 Task: Add a condition where "Hours since status category pending Greater than Twenty" in unsolved tickets in your groups.
Action: Mouse moved to (103, 349)
Screenshot: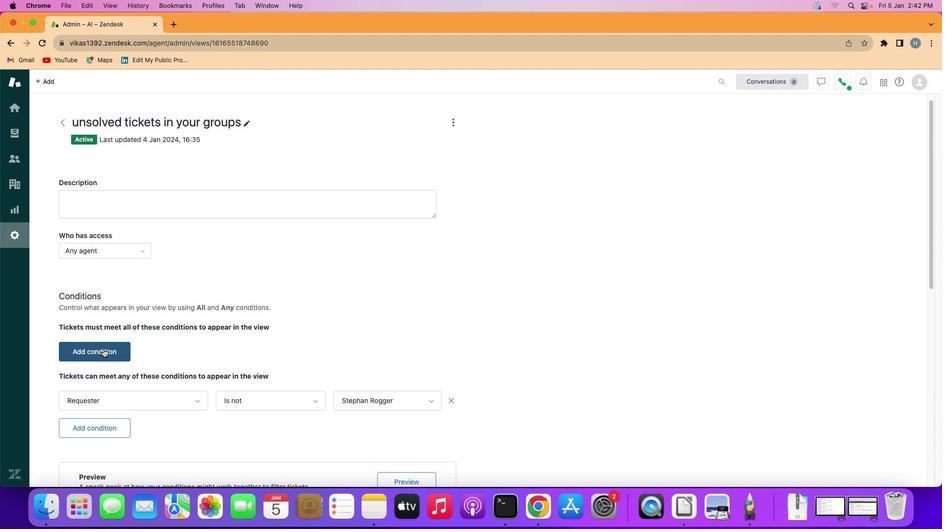 
Action: Mouse pressed left at (103, 349)
Screenshot: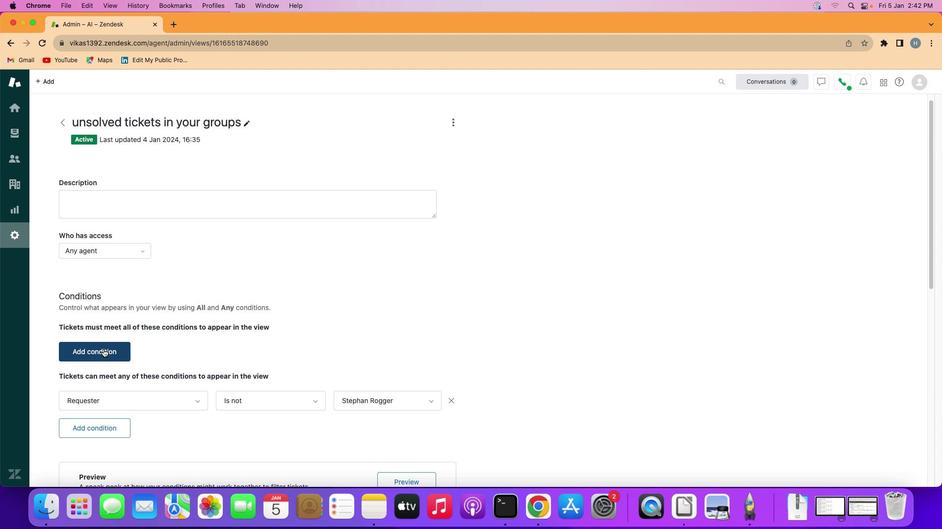 
Action: Mouse moved to (110, 349)
Screenshot: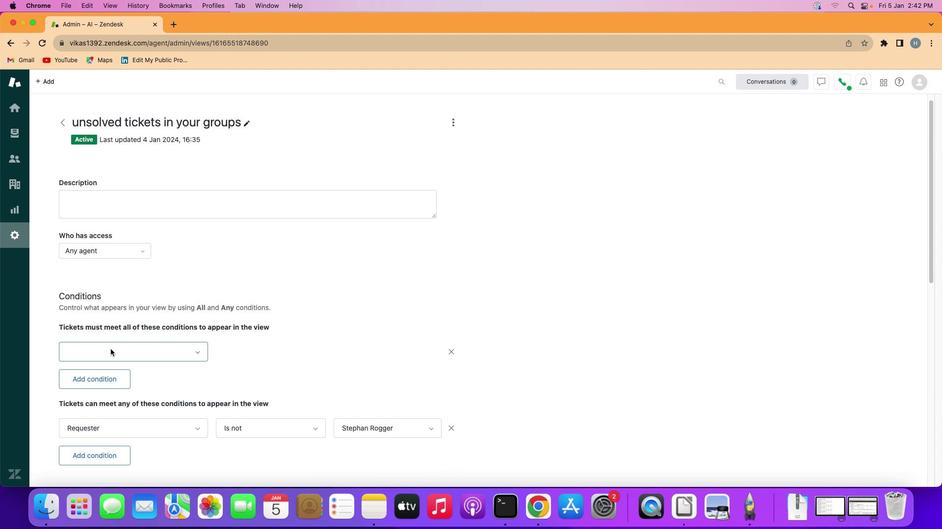 
Action: Mouse pressed left at (110, 349)
Screenshot: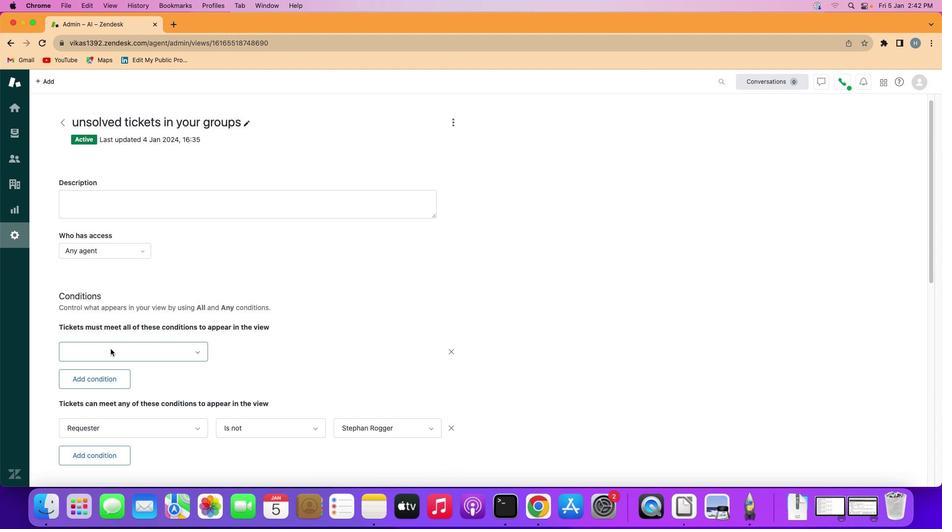 
Action: Mouse moved to (133, 257)
Screenshot: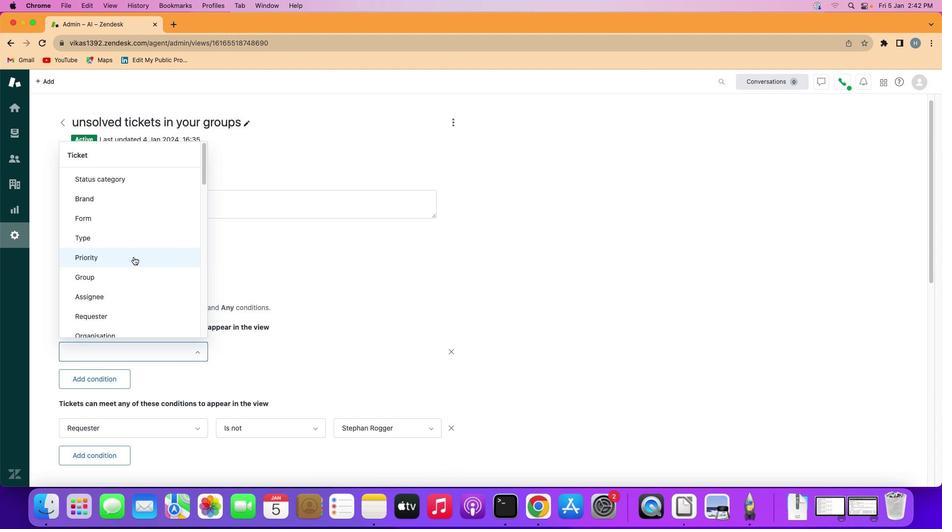 
Action: Mouse scrolled (133, 257) with delta (0, 0)
Screenshot: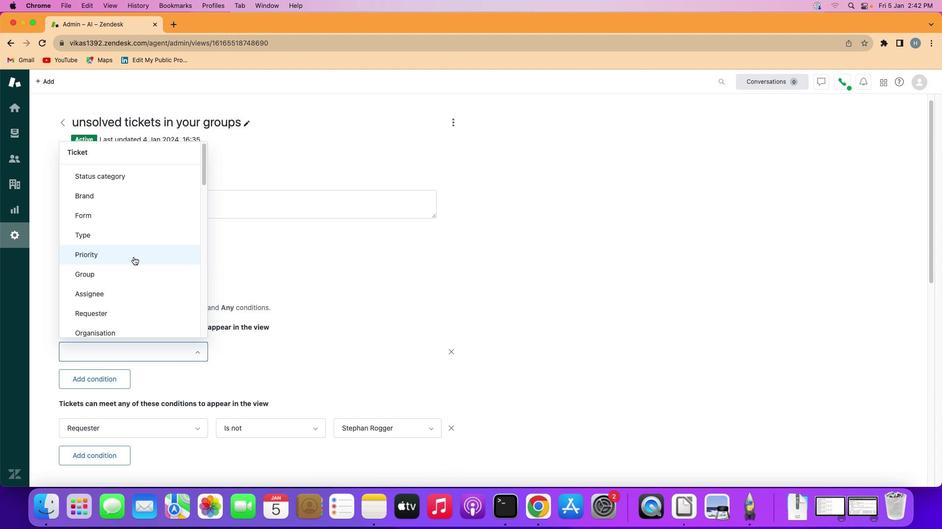 
Action: Mouse scrolled (133, 257) with delta (0, 0)
Screenshot: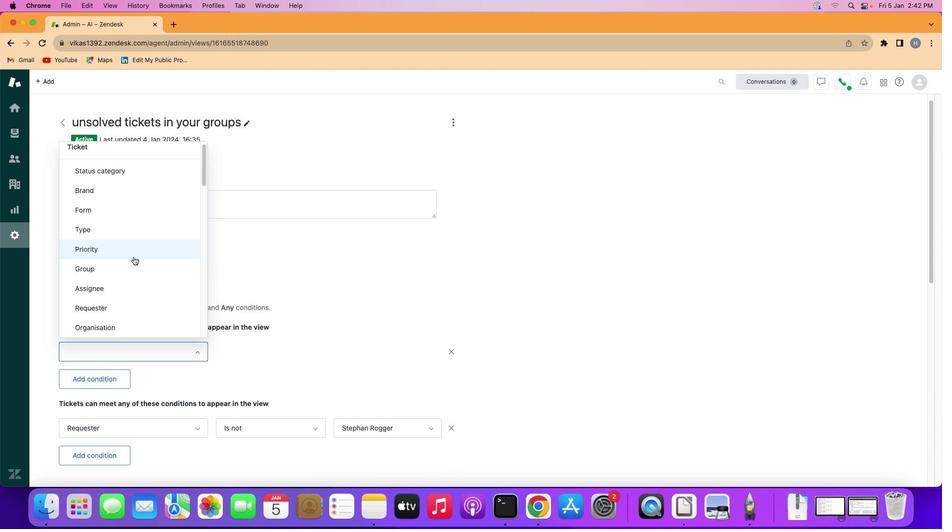 
Action: Mouse scrolled (133, 257) with delta (0, 0)
Screenshot: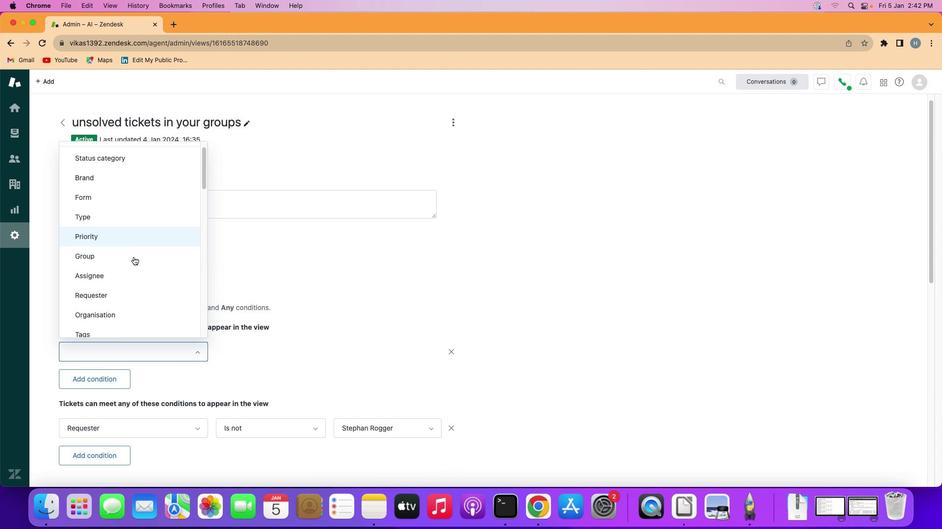
Action: Mouse scrolled (133, 257) with delta (0, 0)
Screenshot: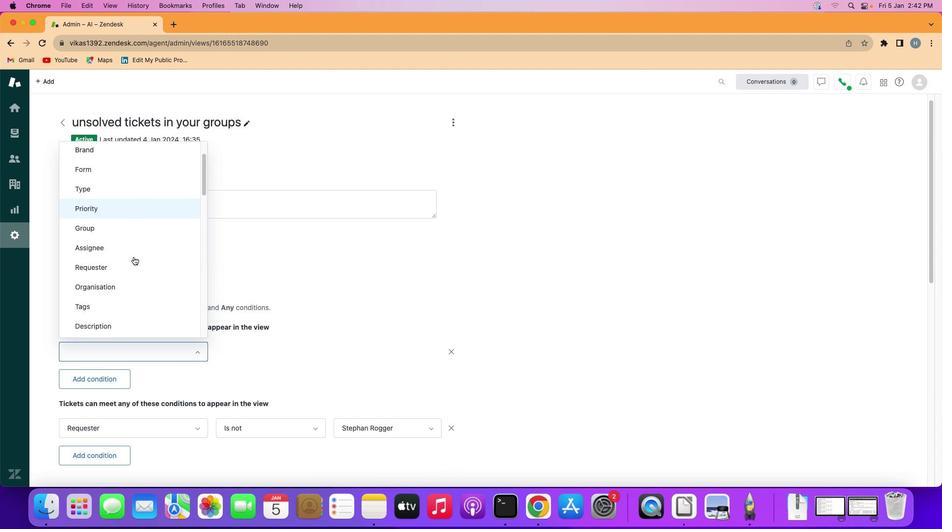 
Action: Mouse scrolled (133, 257) with delta (0, 0)
Screenshot: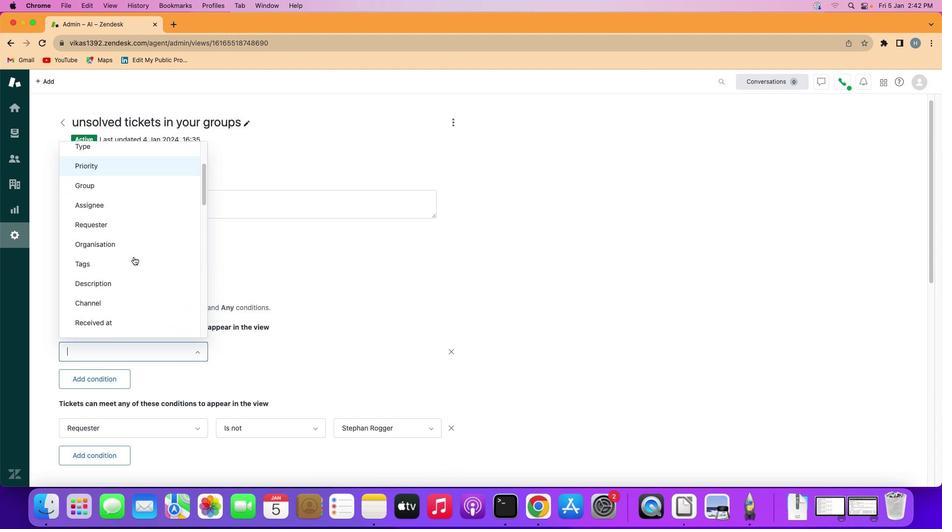 
Action: Mouse scrolled (133, 257) with delta (0, 0)
Screenshot: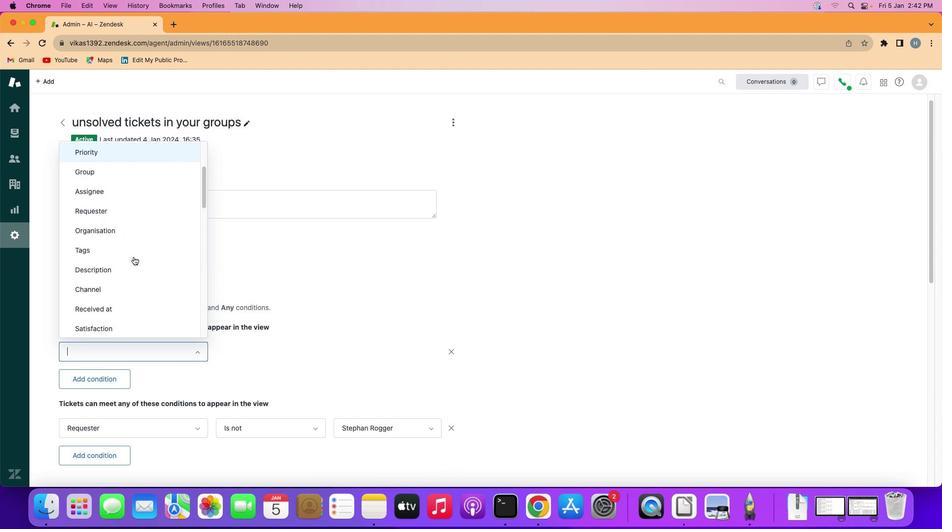 
Action: Mouse scrolled (133, 257) with delta (0, 0)
Screenshot: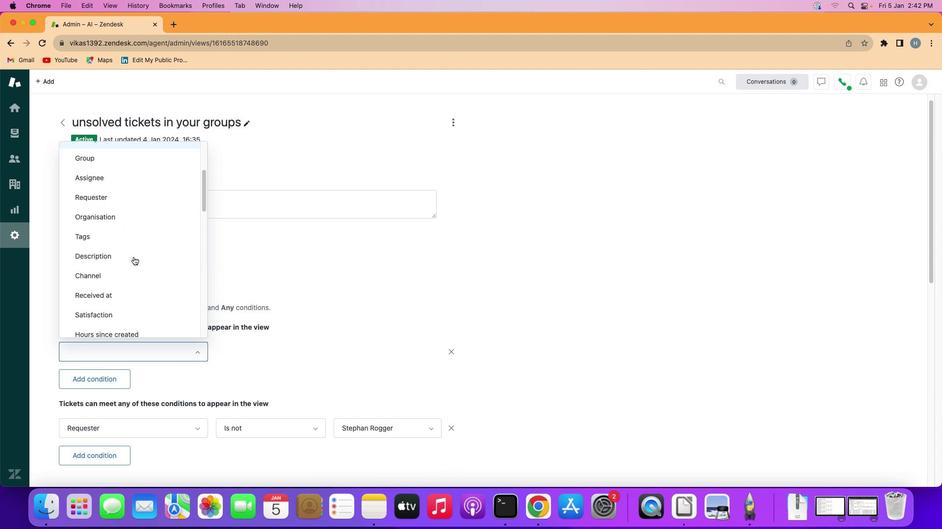 
Action: Mouse scrolled (133, 257) with delta (0, 0)
Screenshot: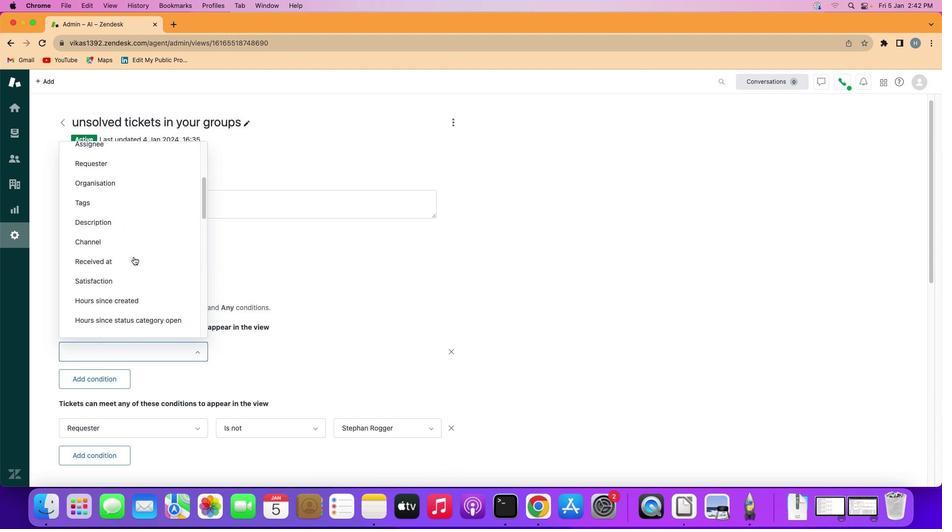
Action: Mouse scrolled (133, 257) with delta (0, 0)
Screenshot: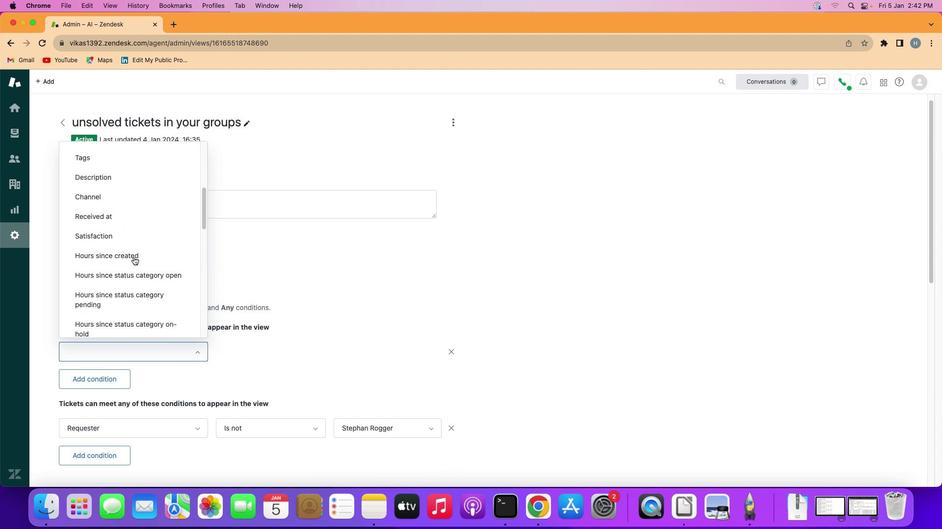 
Action: Mouse moved to (106, 293)
Screenshot: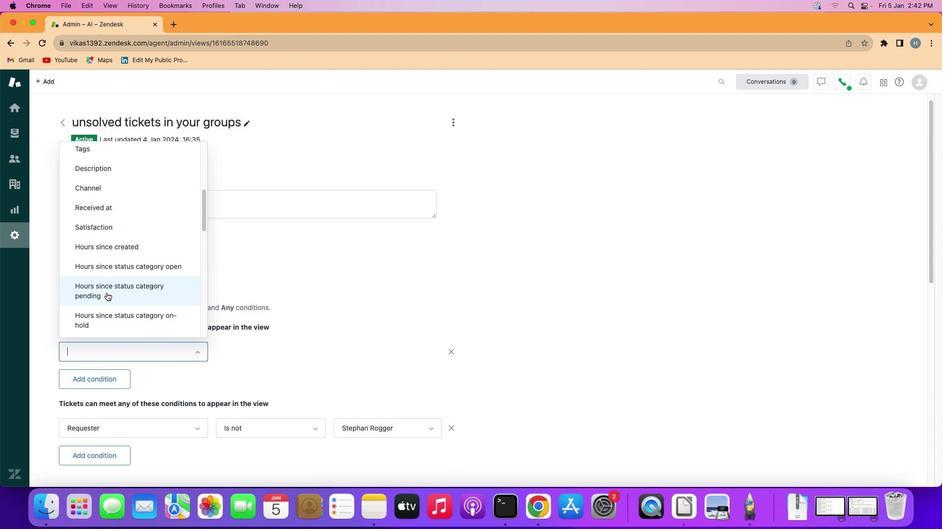 
Action: Mouse pressed left at (106, 293)
Screenshot: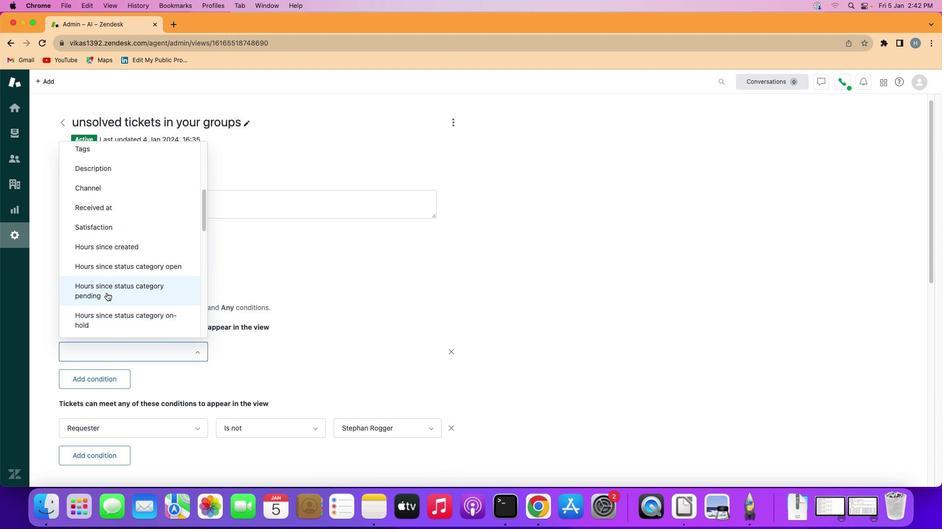 
Action: Mouse moved to (269, 357)
Screenshot: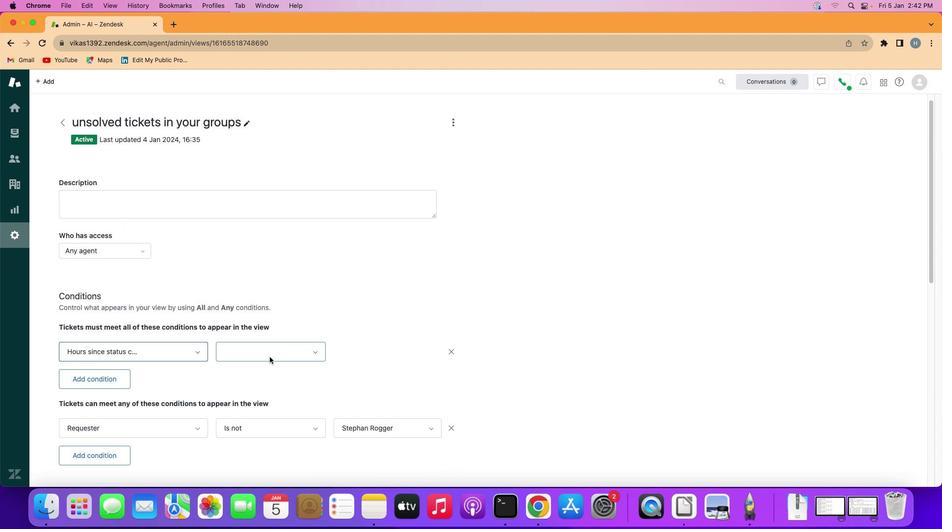 
Action: Mouse pressed left at (269, 357)
Screenshot: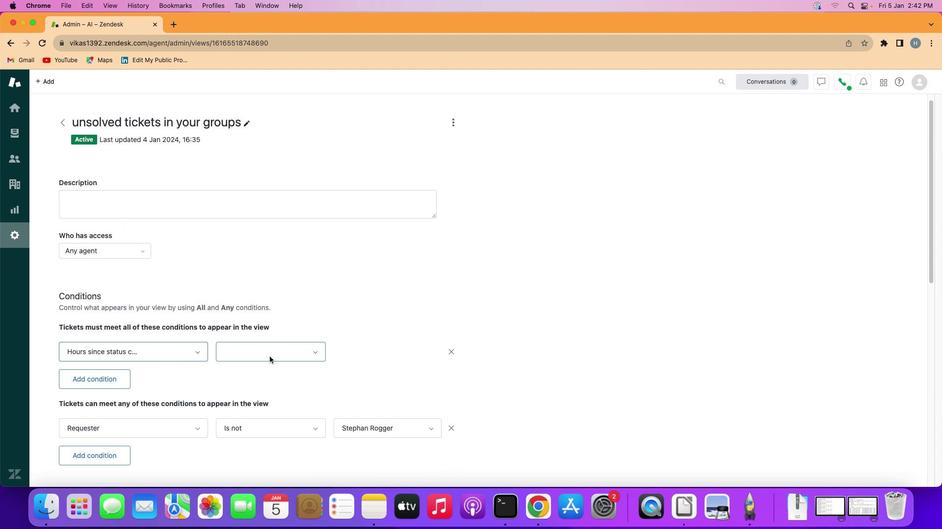 
Action: Mouse moved to (269, 394)
Screenshot: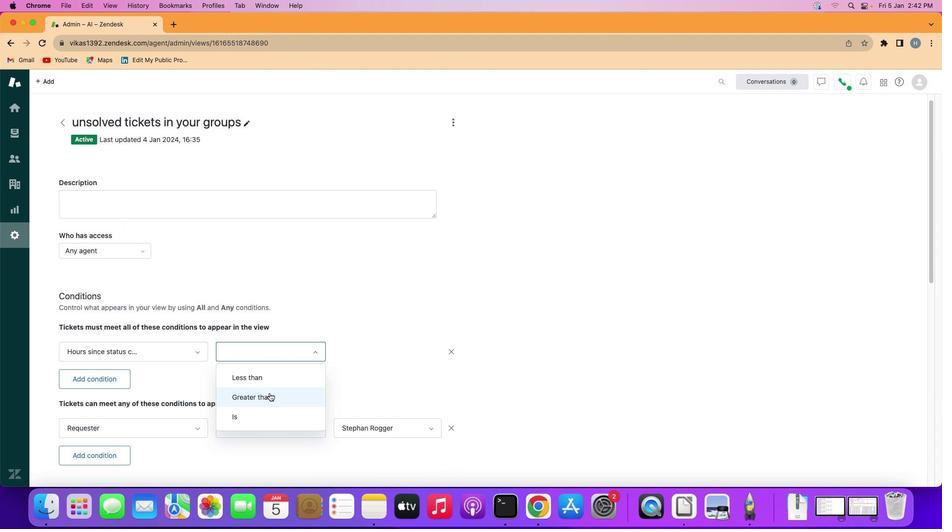 
Action: Mouse pressed left at (269, 394)
Screenshot: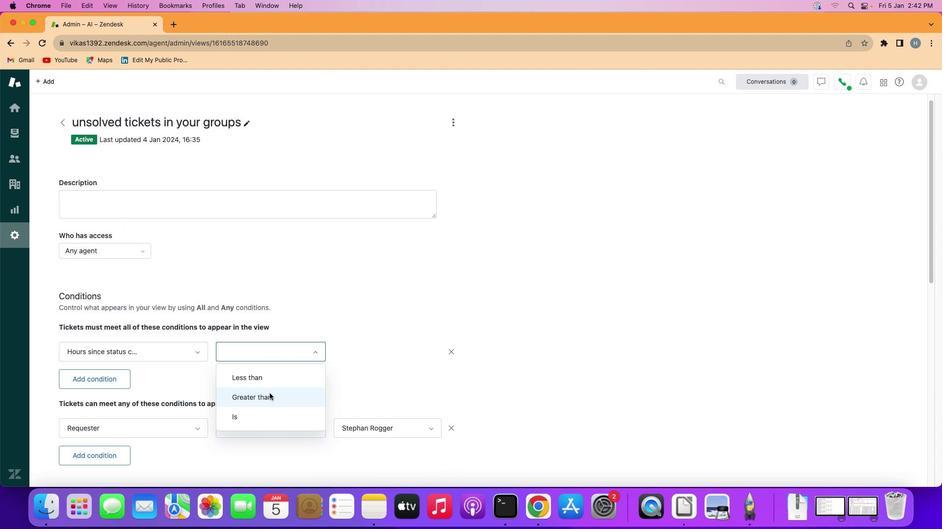 
Action: Mouse moved to (362, 354)
Screenshot: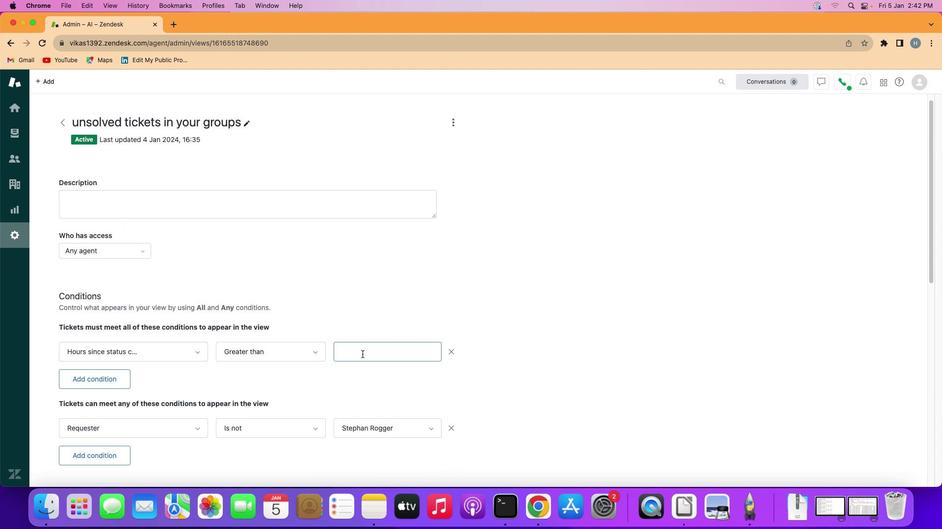 
Action: Mouse pressed left at (362, 354)
Screenshot: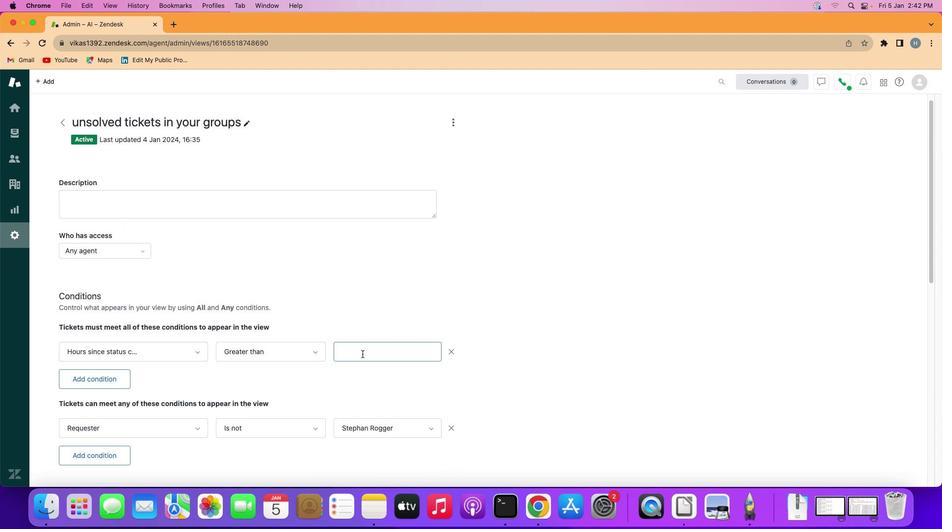 
Action: Key pressed Key.shift'T''w''e''n''t''y'
Screenshot: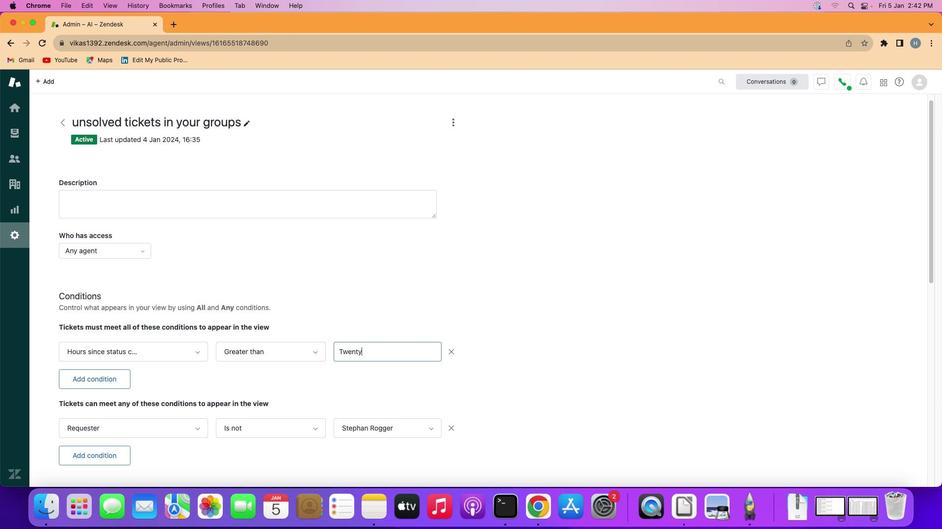 
Action: Mouse moved to (378, 380)
Screenshot: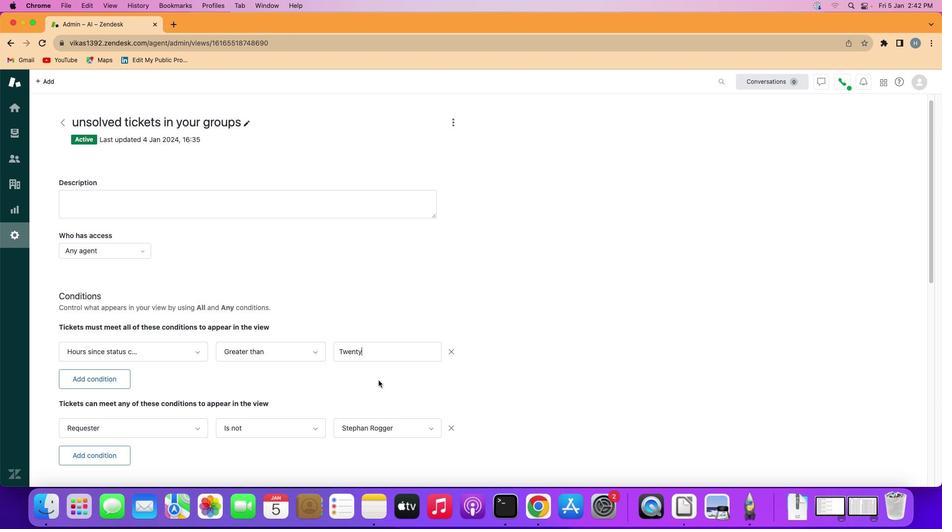 
Action: Mouse pressed left at (378, 380)
Screenshot: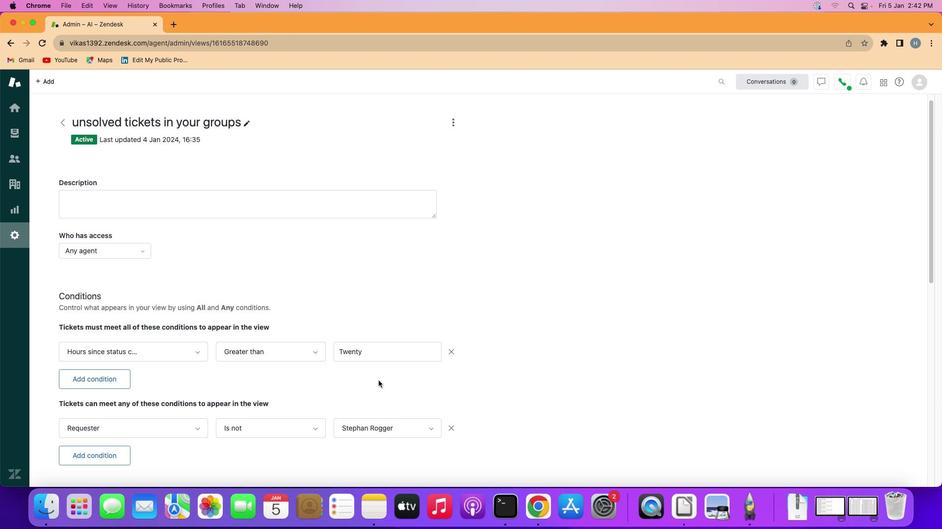 
